 Task: Create a due date automation trigger when advanced on, on the wednesday of the week a card is due add dates starting next week at 11:00 AM.
Action: Mouse moved to (987, 76)
Screenshot: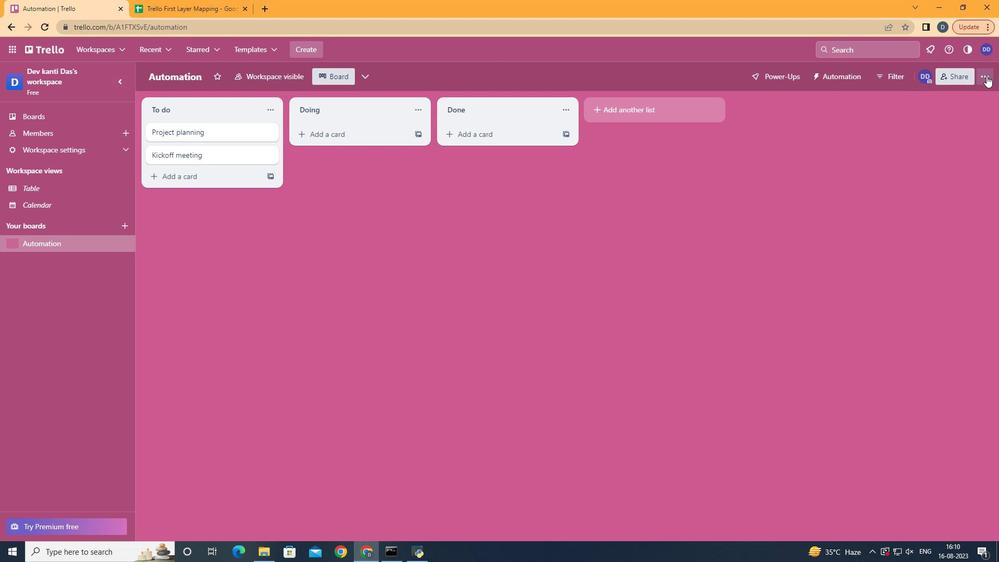 
Action: Mouse pressed left at (987, 76)
Screenshot: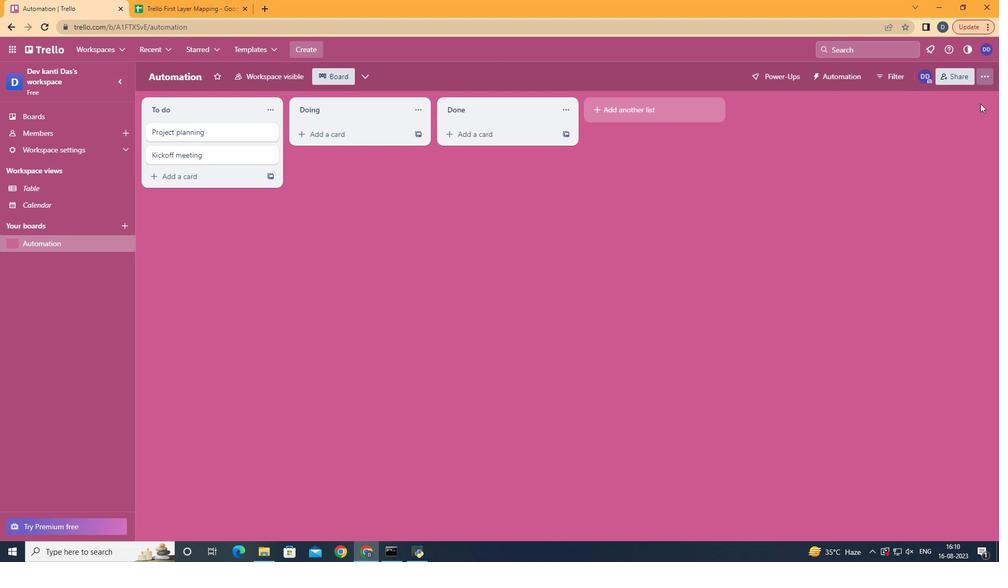 
Action: Mouse moved to (926, 222)
Screenshot: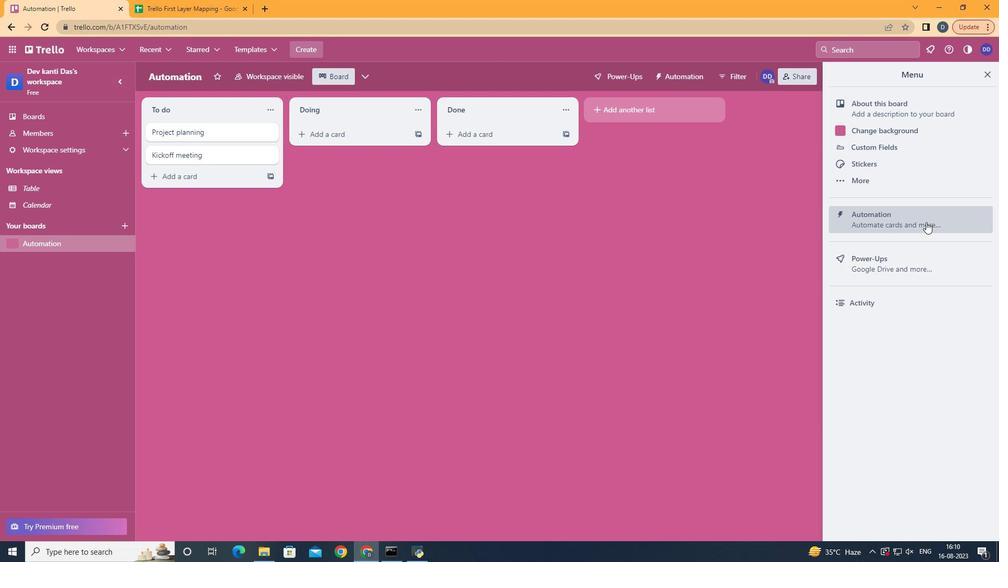 
Action: Mouse pressed left at (926, 222)
Screenshot: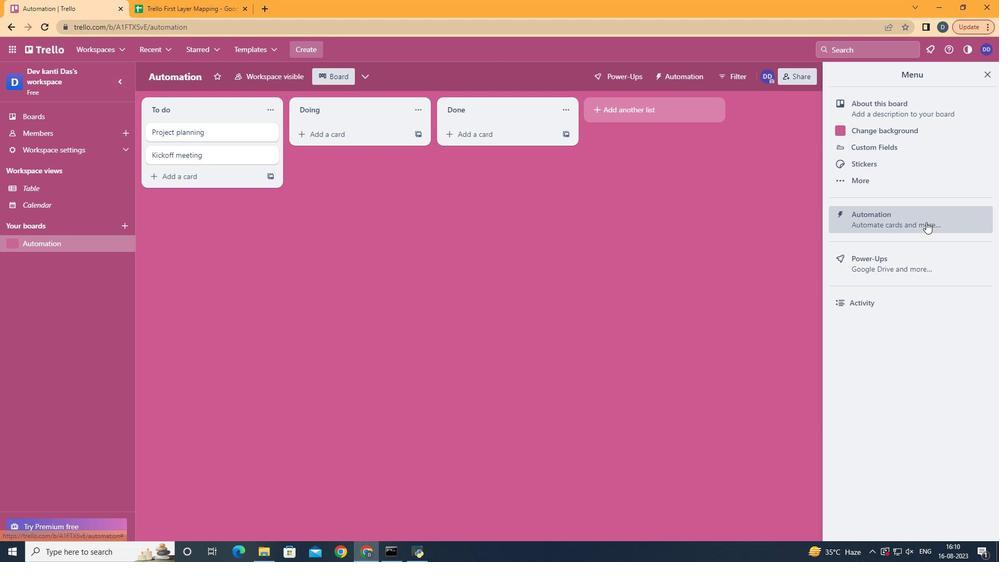 
Action: Mouse moved to (209, 209)
Screenshot: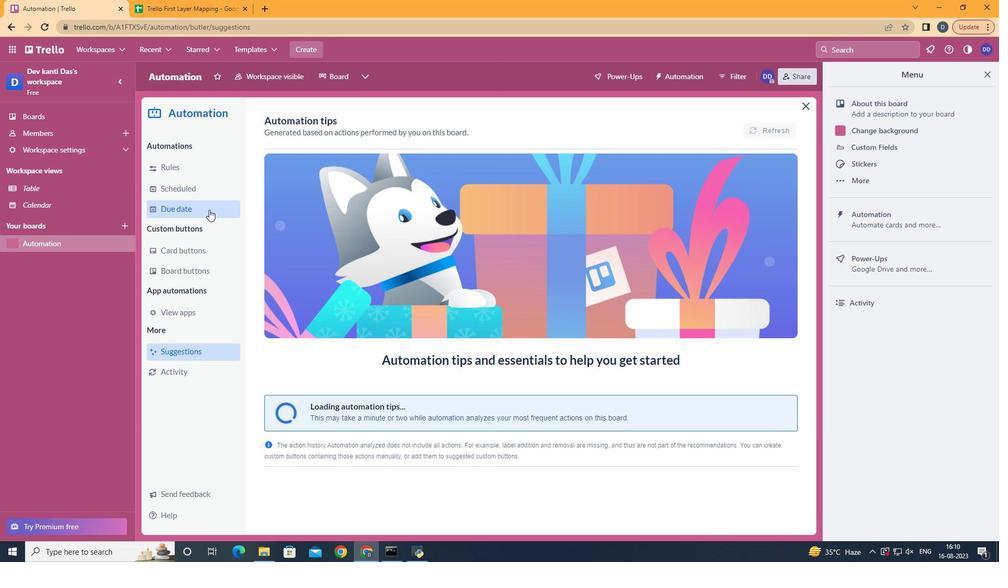 
Action: Mouse pressed left at (209, 209)
Screenshot: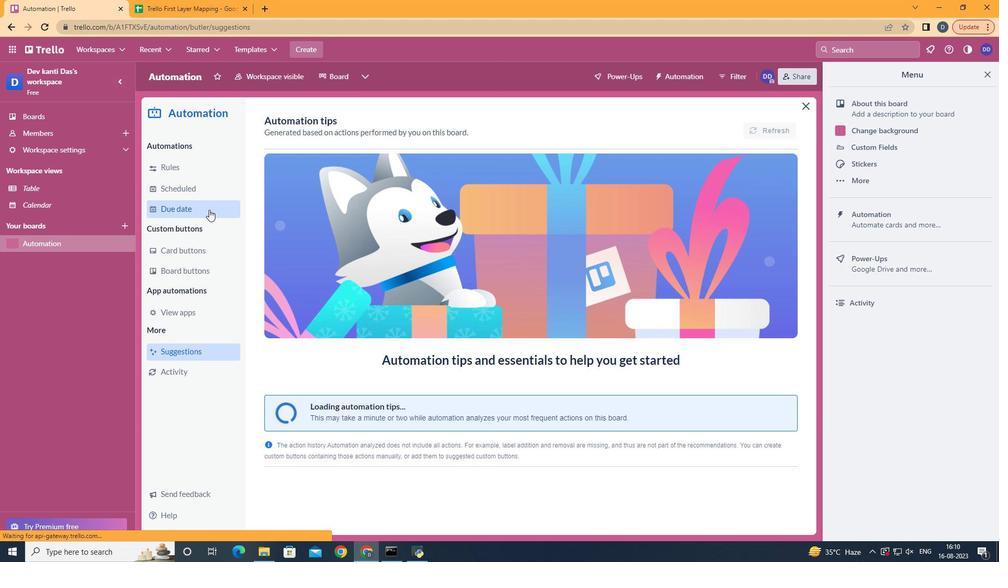 
Action: Mouse moved to (747, 124)
Screenshot: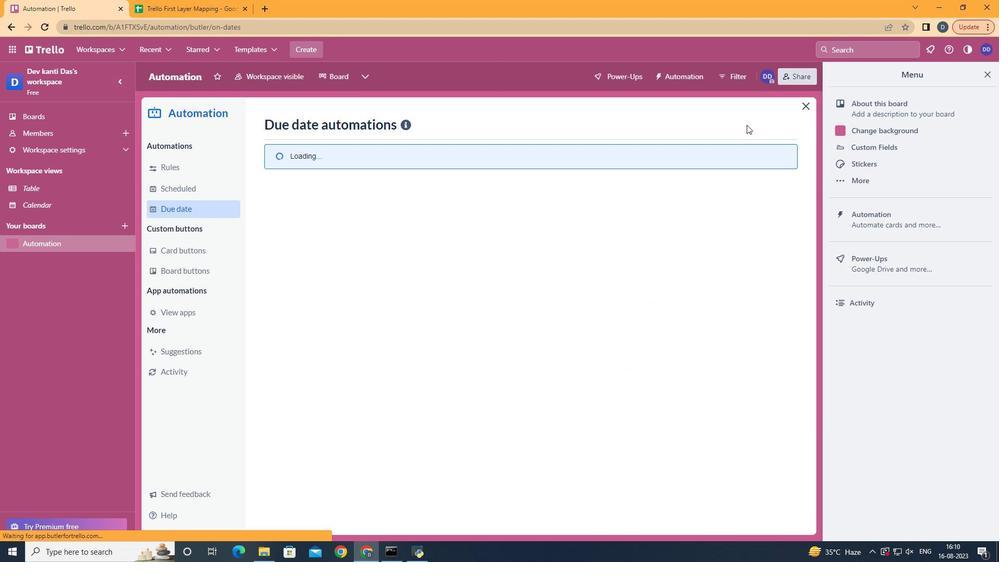 
Action: Mouse pressed left at (747, 124)
Screenshot: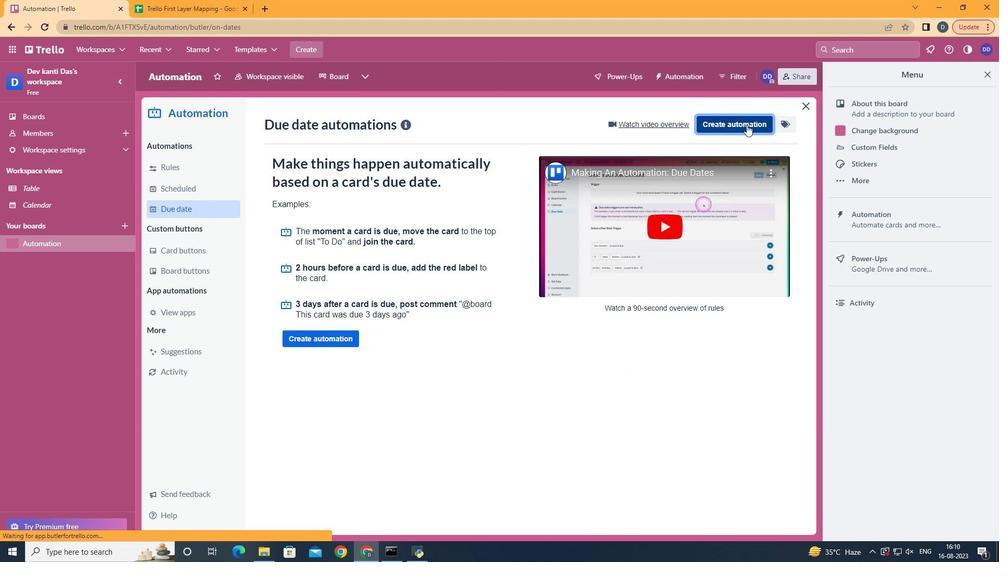 
Action: Mouse moved to (526, 220)
Screenshot: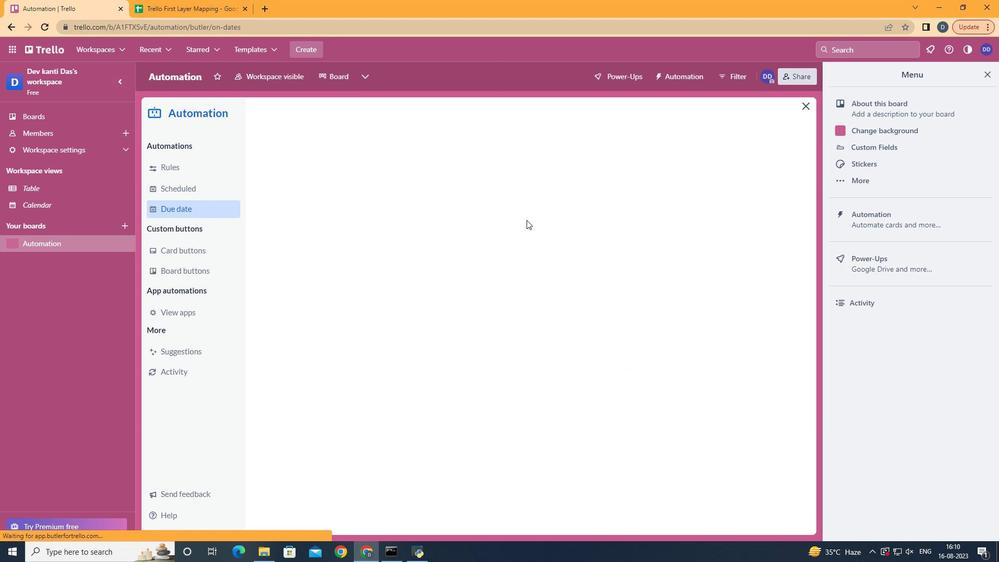 
Action: Mouse pressed left at (526, 220)
Screenshot: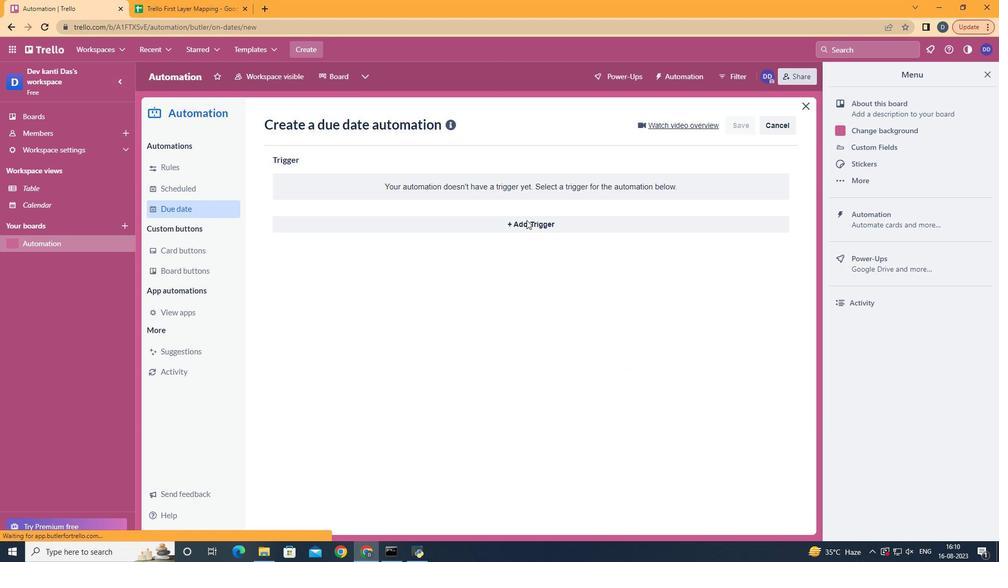 
Action: Mouse moved to (341, 311)
Screenshot: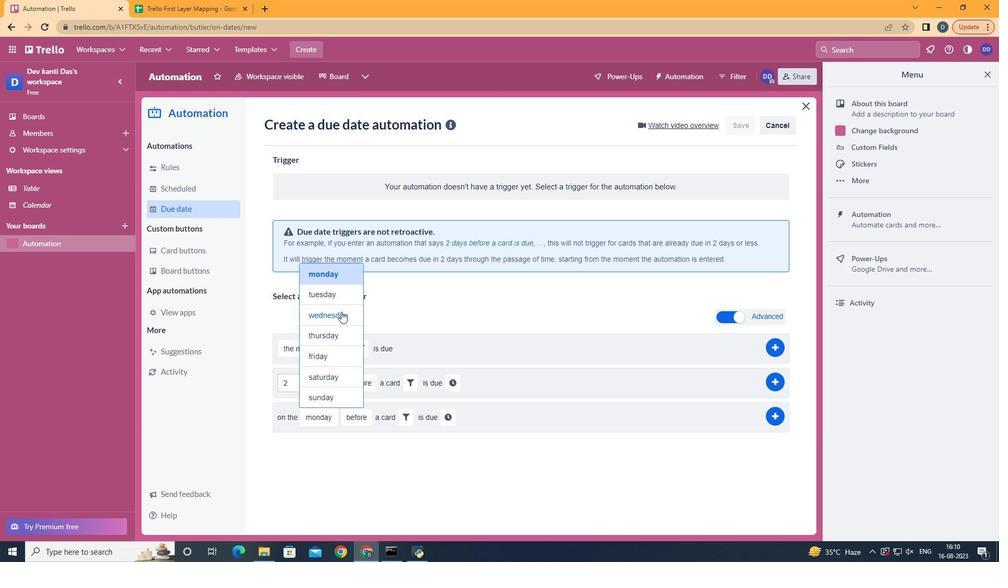 
Action: Mouse pressed left at (341, 311)
Screenshot: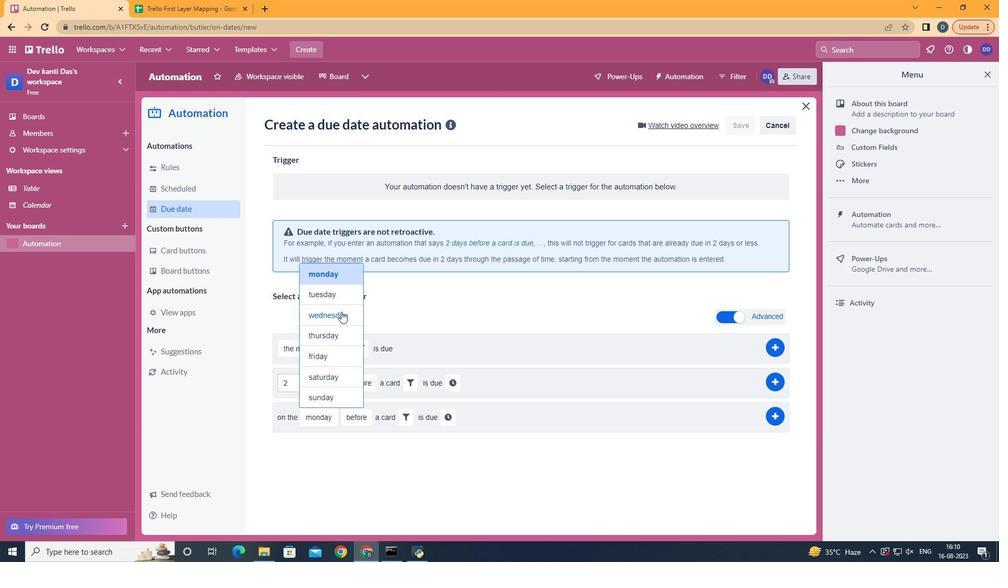 
Action: Mouse moved to (381, 414)
Screenshot: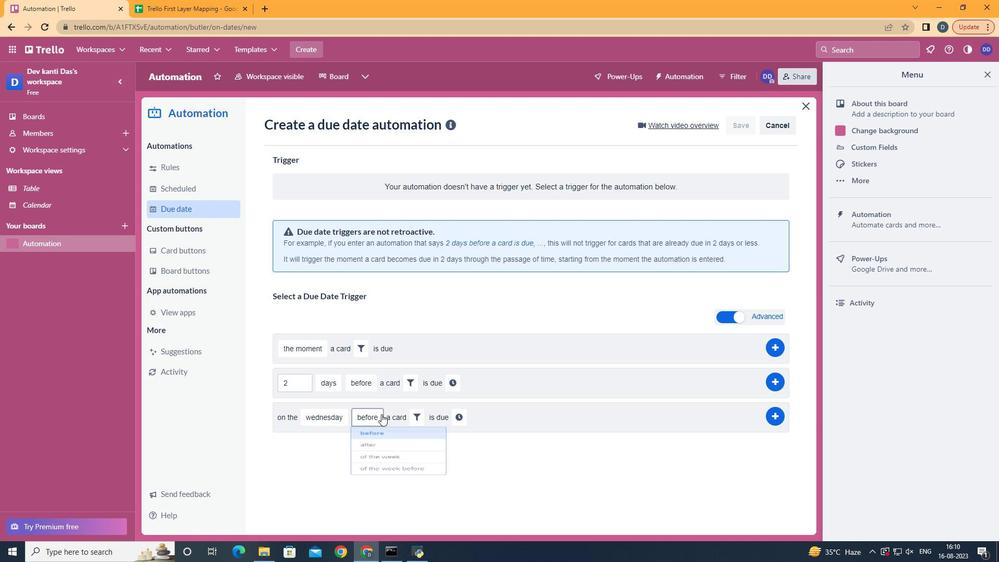 
Action: Mouse pressed left at (381, 414)
Screenshot: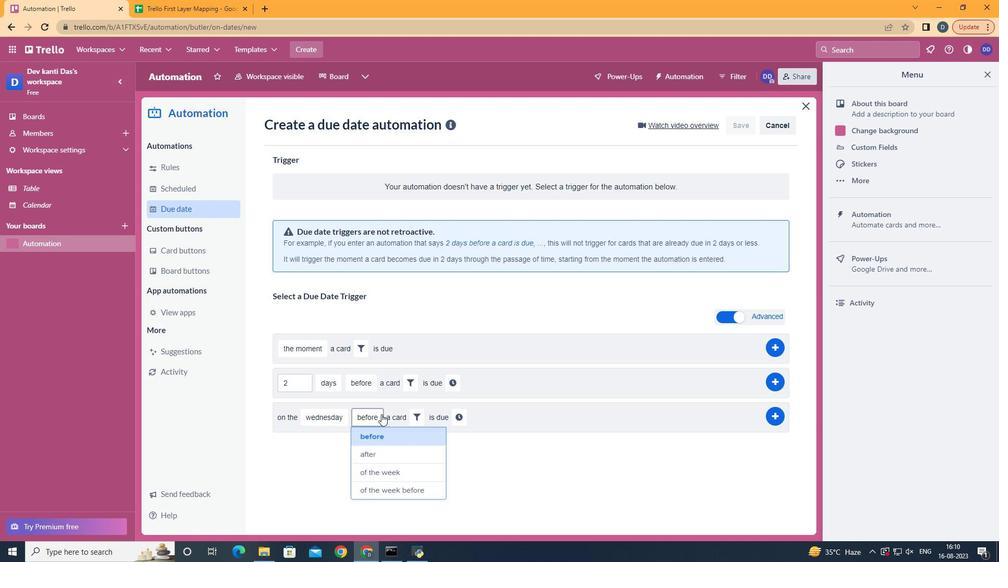 
Action: Mouse moved to (400, 480)
Screenshot: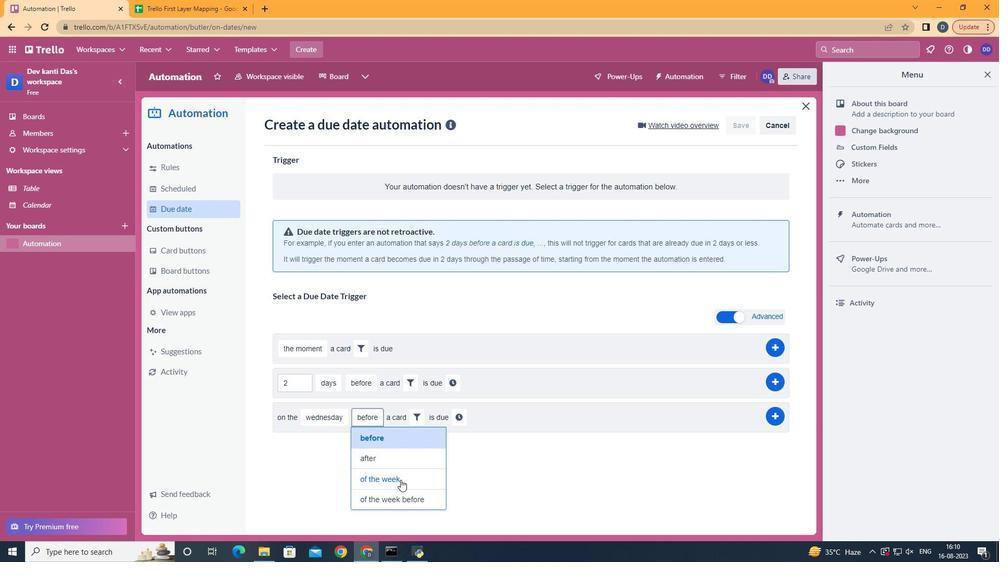 
Action: Mouse pressed left at (400, 480)
Screenshot: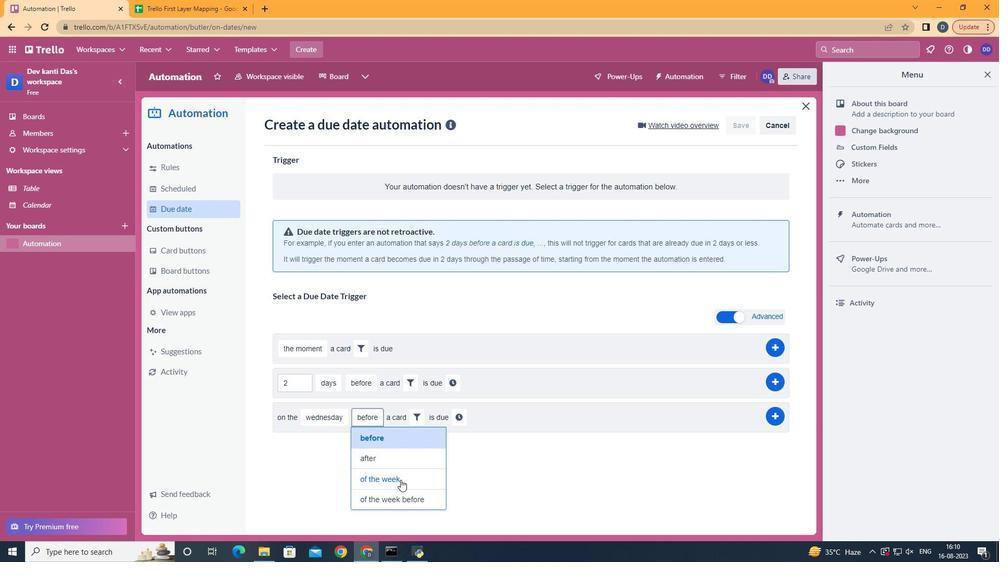 
Action: Mouse moved to (440, 419)
Screenshot: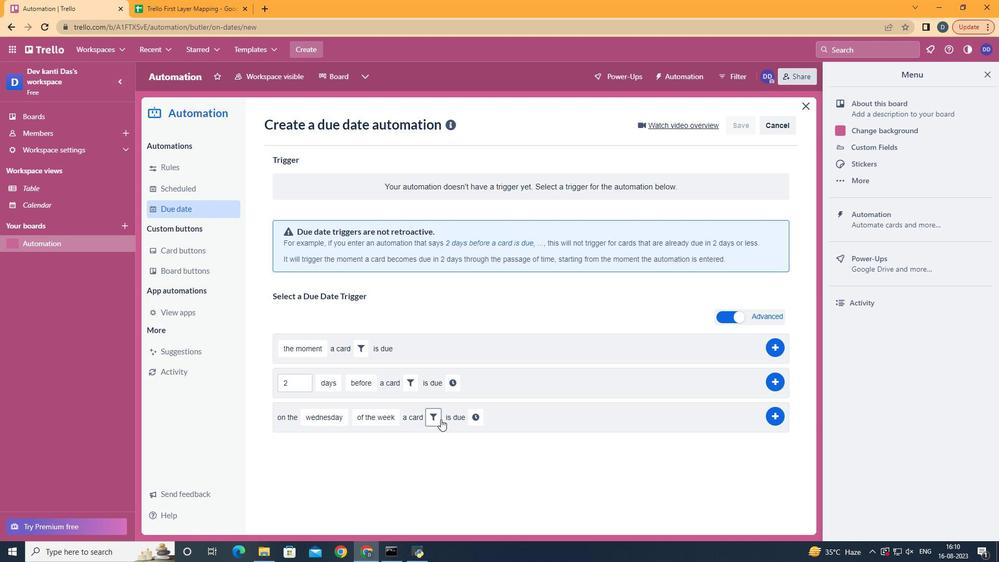 
Action: Mouse pressed left at (440, 419)
Screenshot: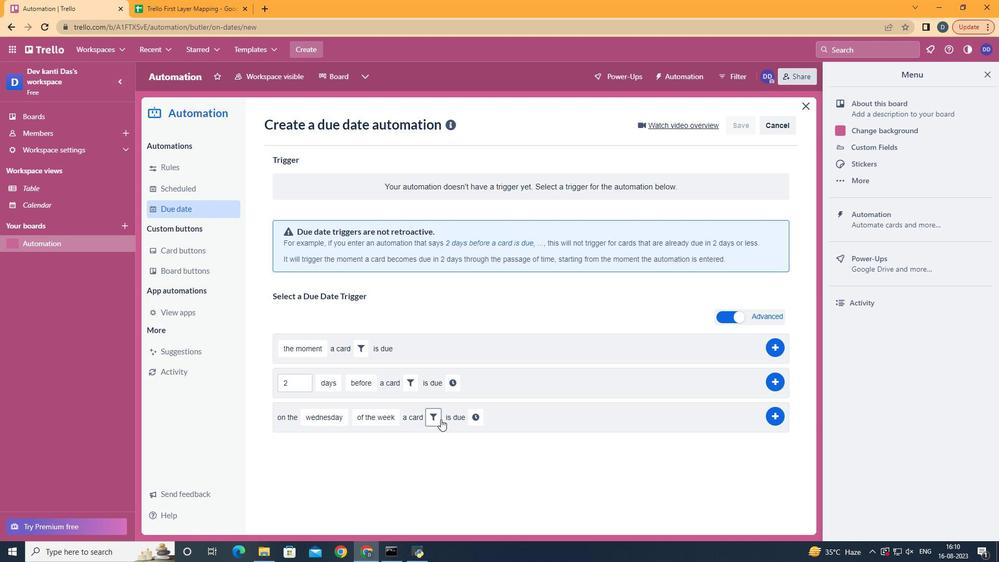 
Action: Mouse moved to (499, 456)
Screenshot: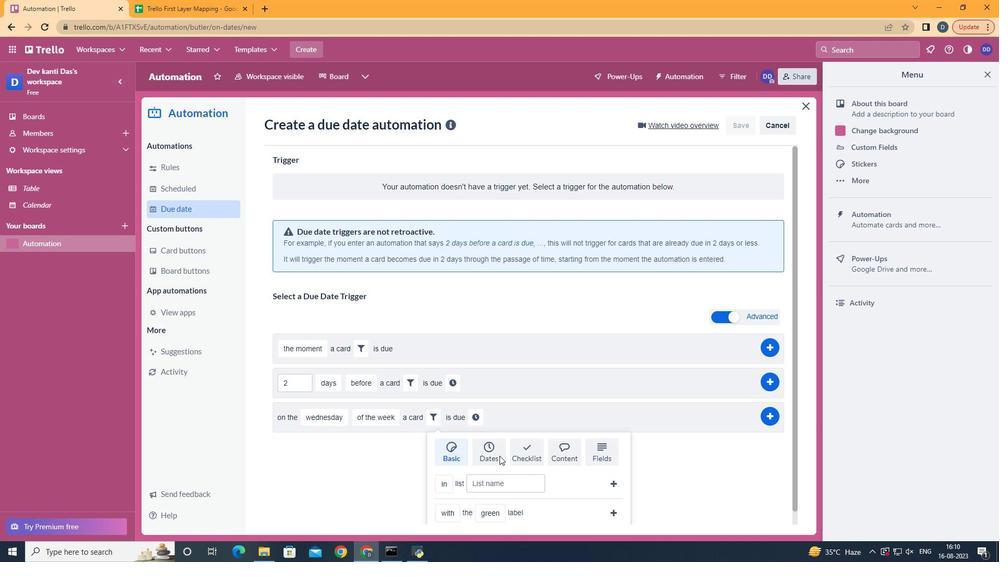 
Action: Mouse pressed left at (499, 456)
Screenshot: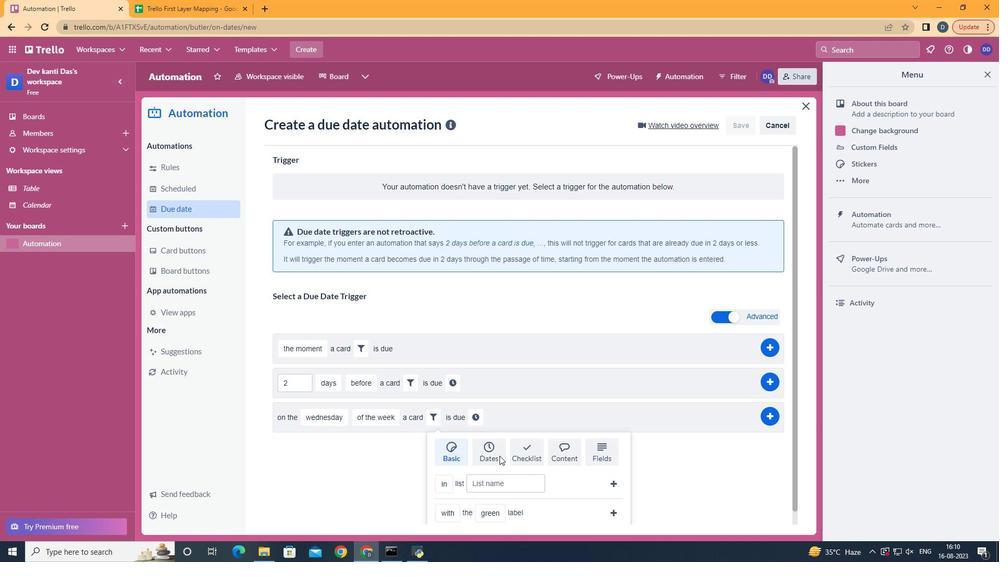 
Action: Mouse moved to (502, 457)
Screenshot: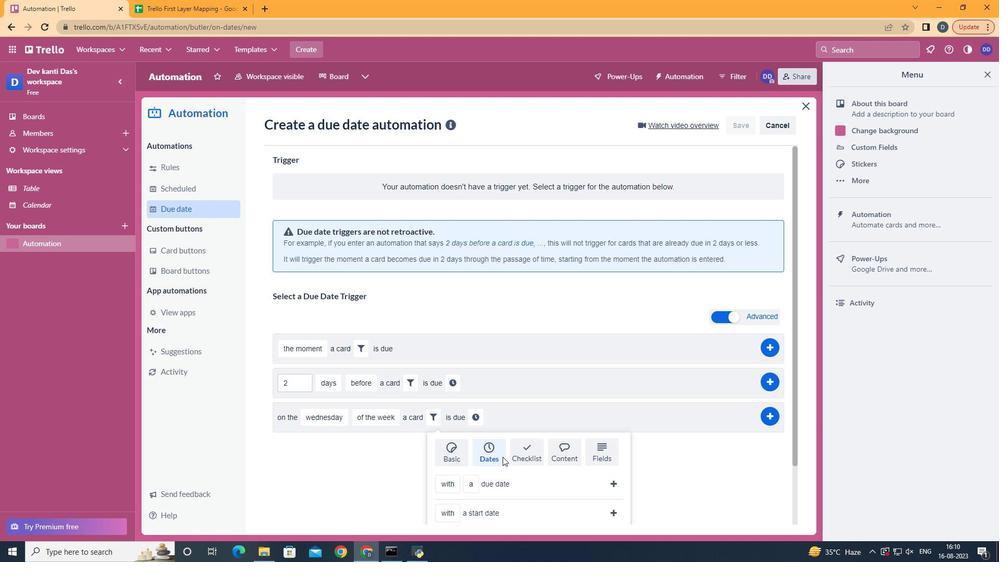 
Action: Mouse scrolled (502, 456) with delta (0, 0)
Screenshot: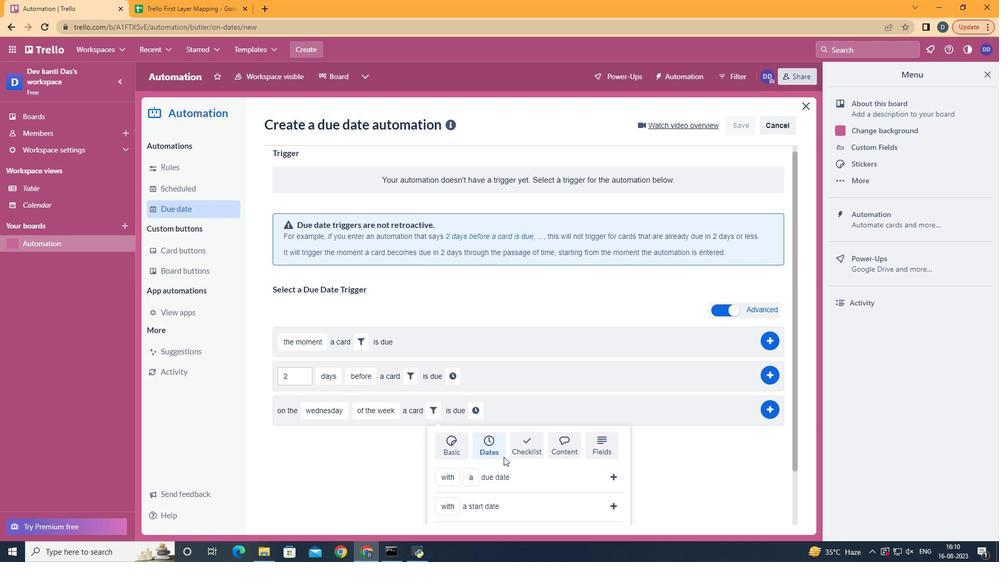 
Action: Mouse scrolled (502, 456) with delta (0, 0)
Screenshot: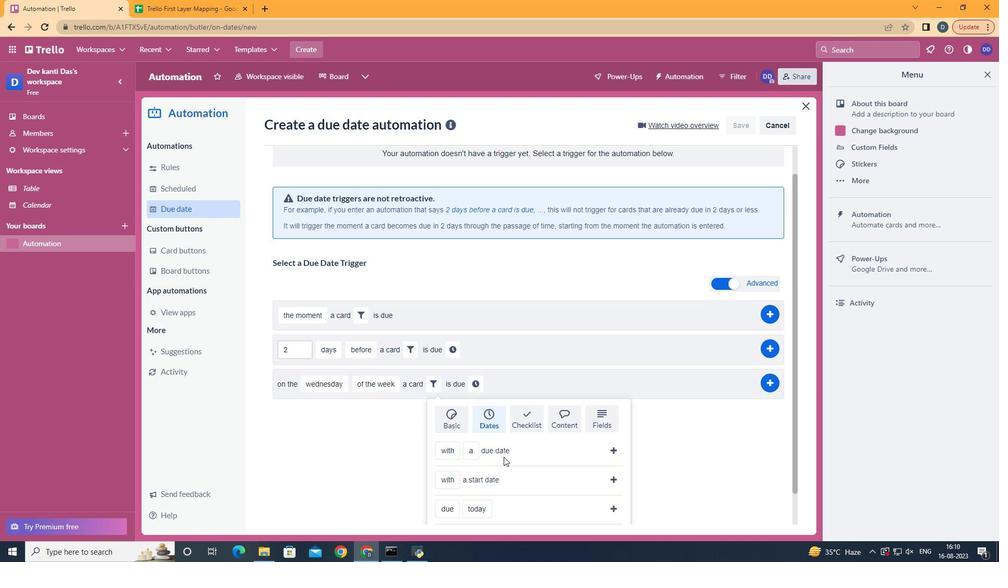 
Action: Mouse moved to (502, 457)
Screenshot: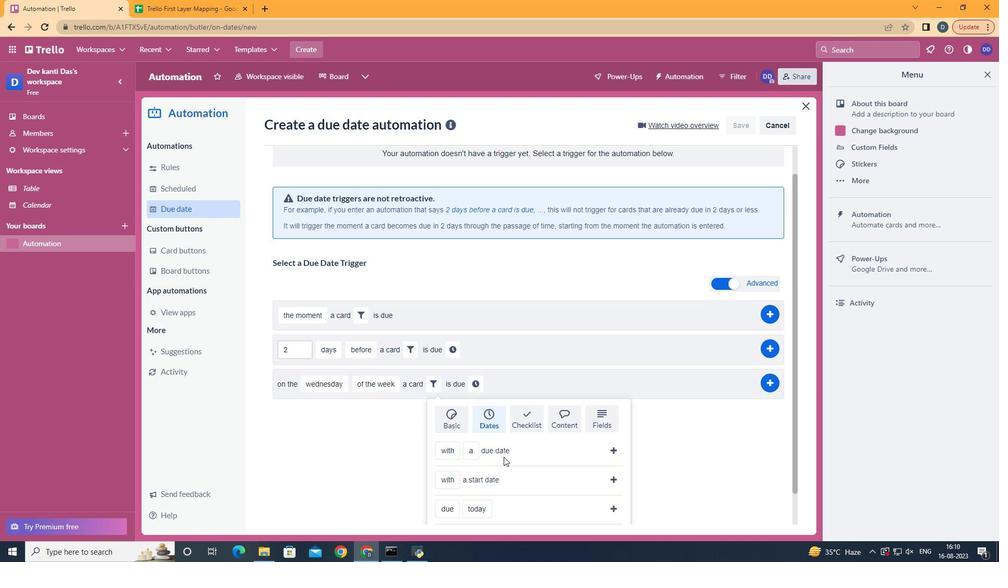 
Action: Mouse scrolled (502, 456) with delta (0, 0)
Screenshot: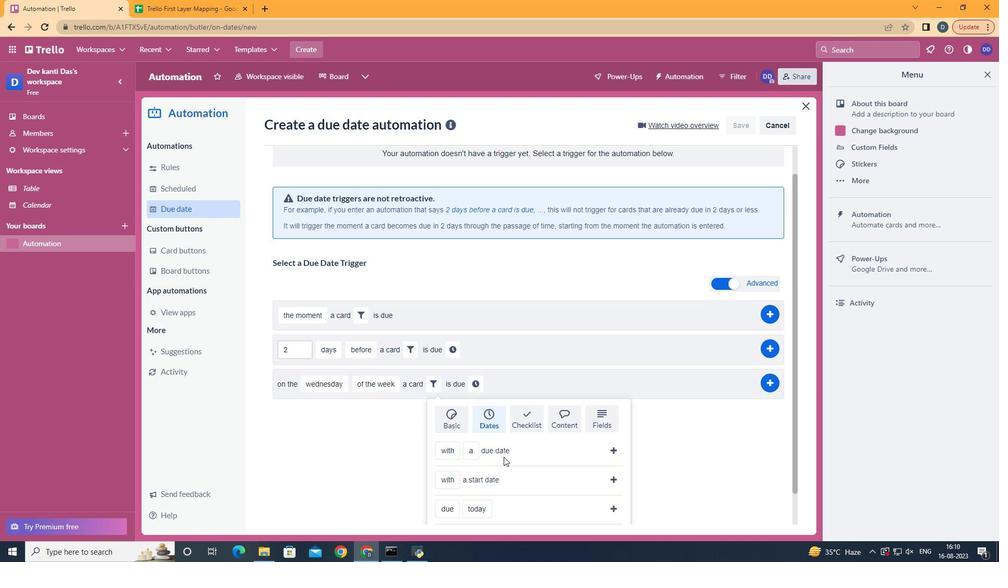 
Action: Mouse moved to (503, 457)
Screenshot: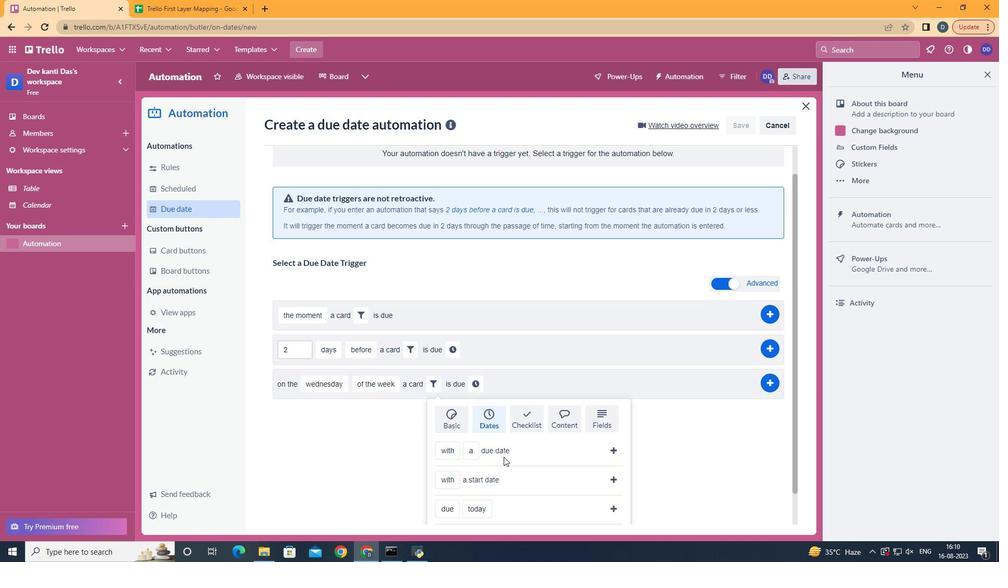 
Action: Mouse scrolled (502, 456) with delta (0, 0)
Screenshot: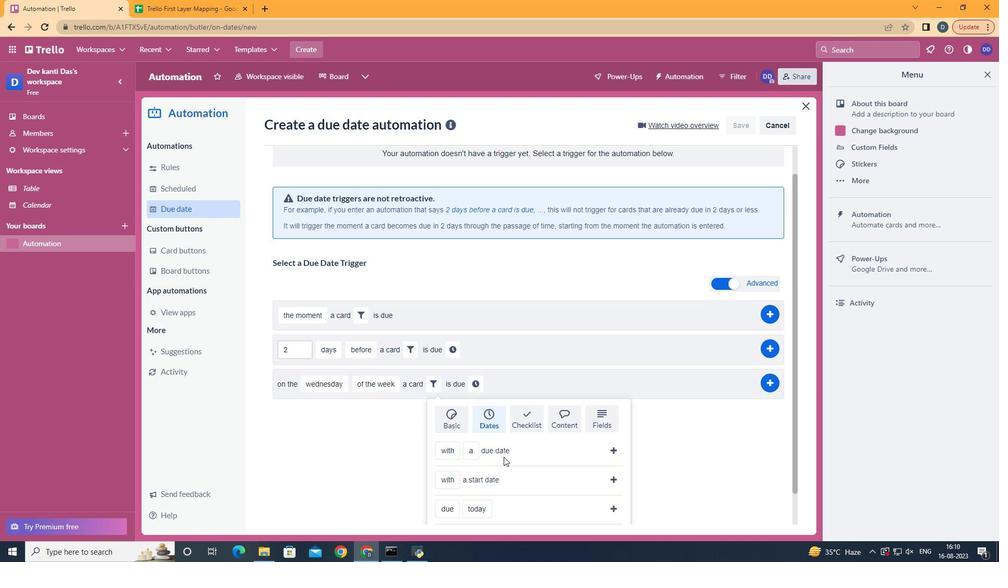 
Action: Mouse moved to (503, 457)
Screenshot: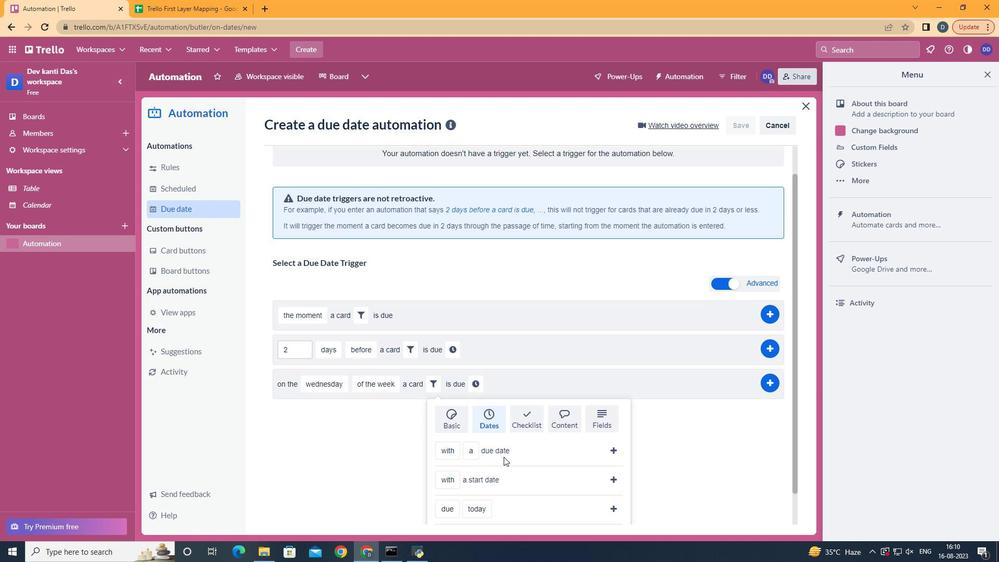 
Action: Mouse scrolled (502, 456) with delta (0, 0)
Screenshot: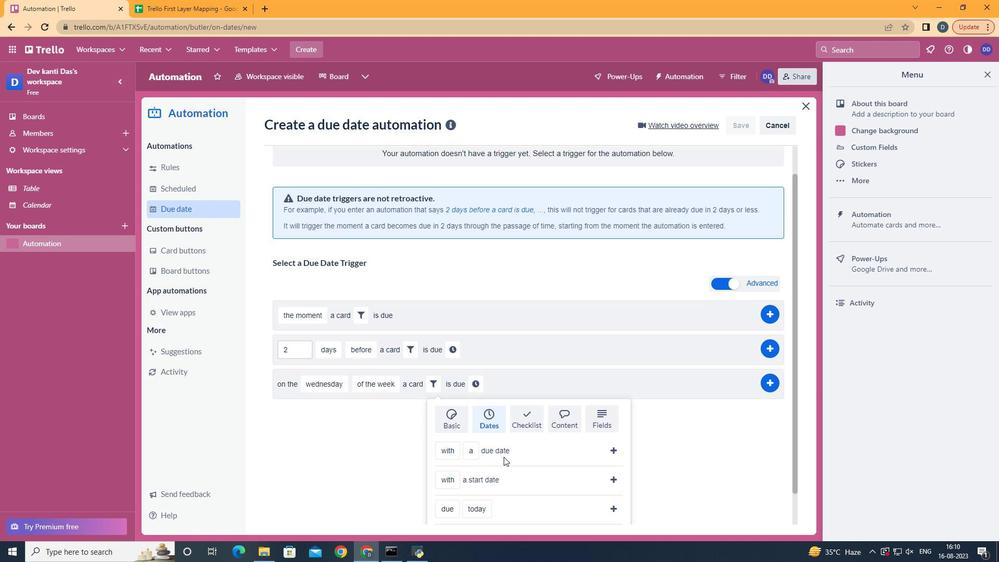 
Action: Mouse moved to (503, 457)
Screenshot: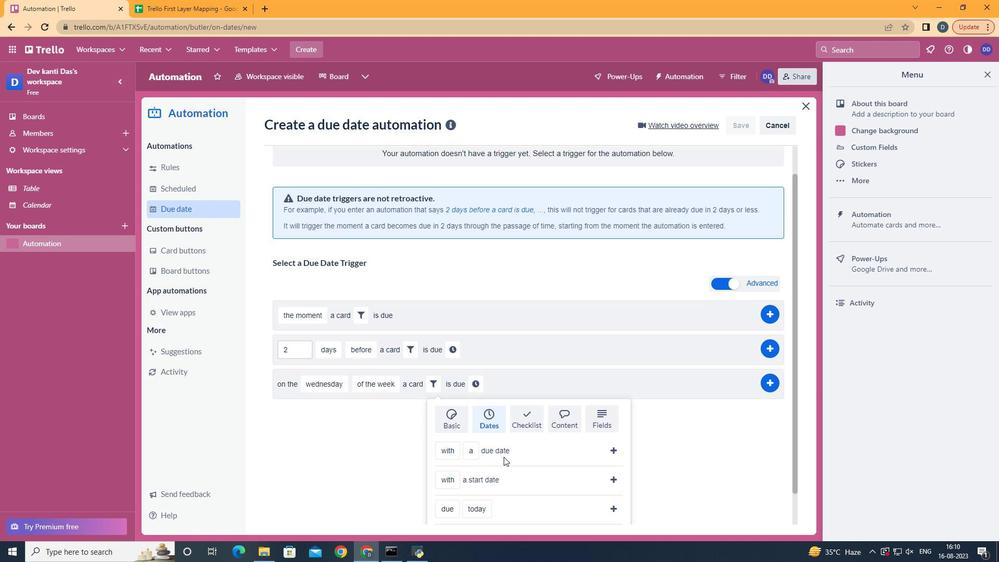 
Action: Mouse scrolled (502, 456) with delta (0, 0)
Screenshot: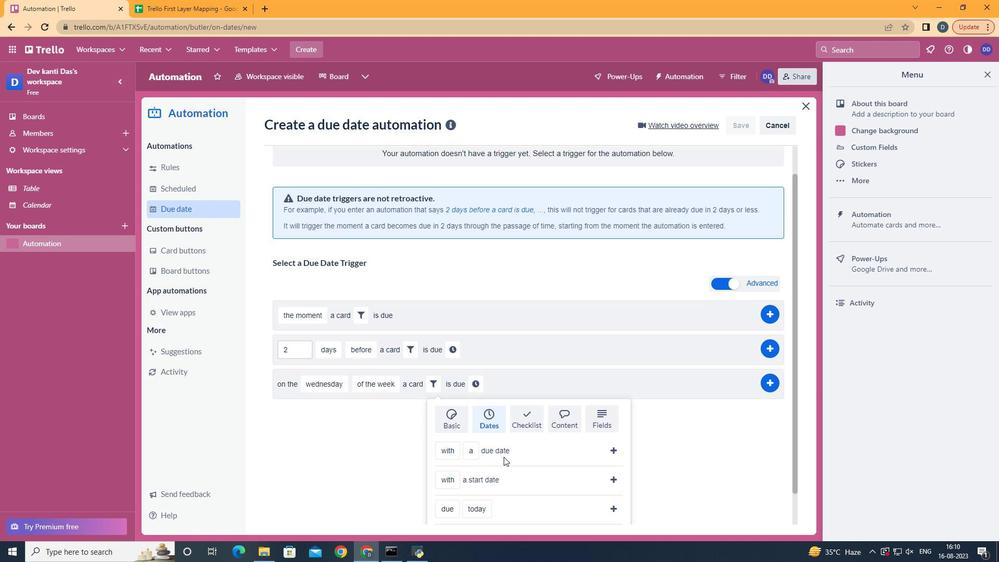 
Action: Mouse moved to (464, 437)
Screenshot: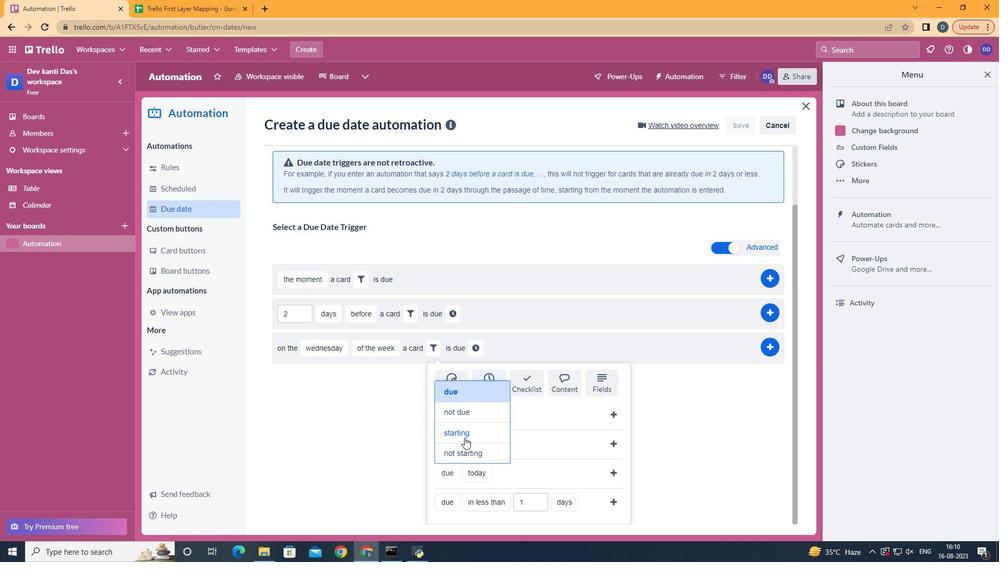 
Action: Mouse pressed left at (464, 437)
Screenshot: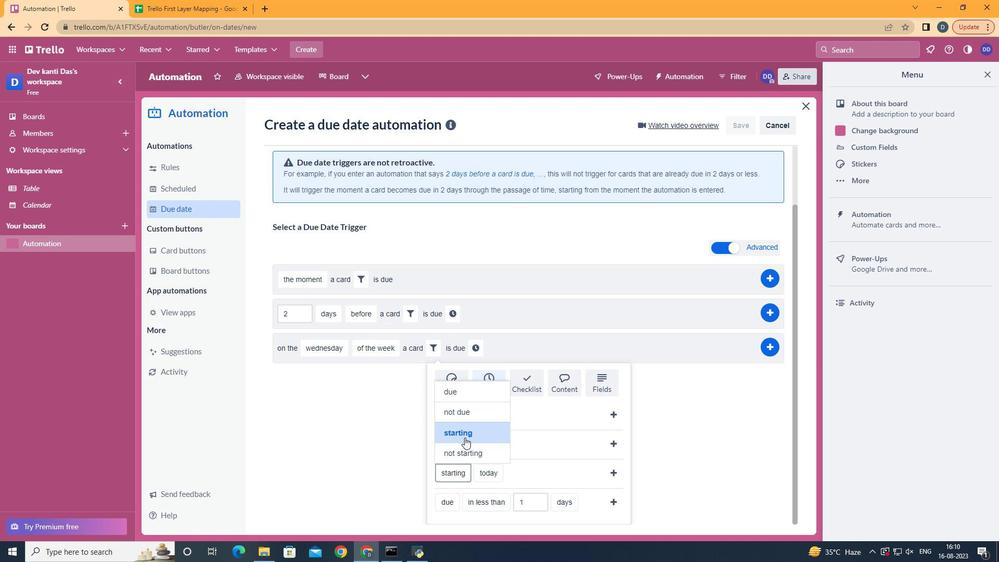 
Action: Mouse moved to (514, 406)
Screenshot: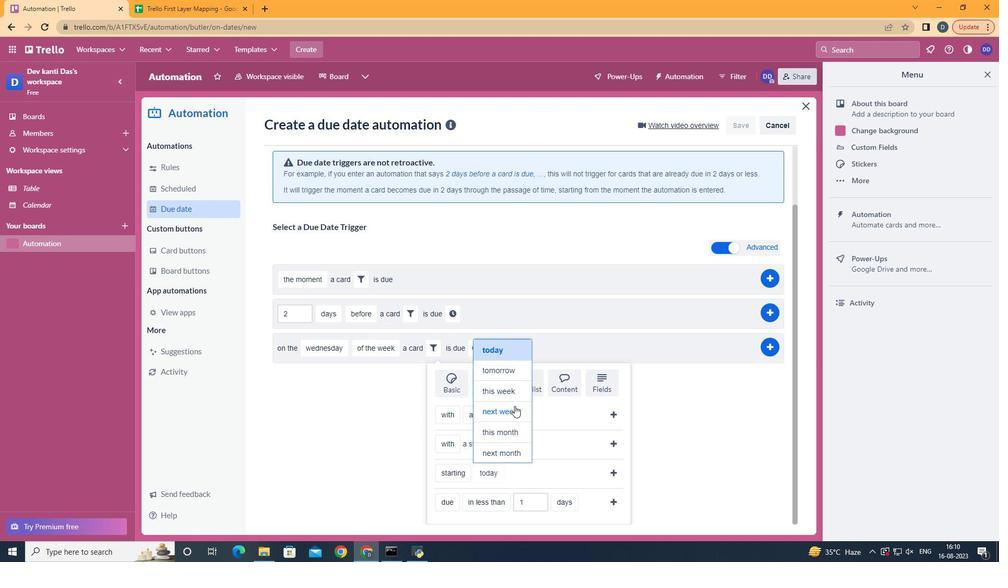 
Action: Mouse pressed left at (514, 406)
Screenshot: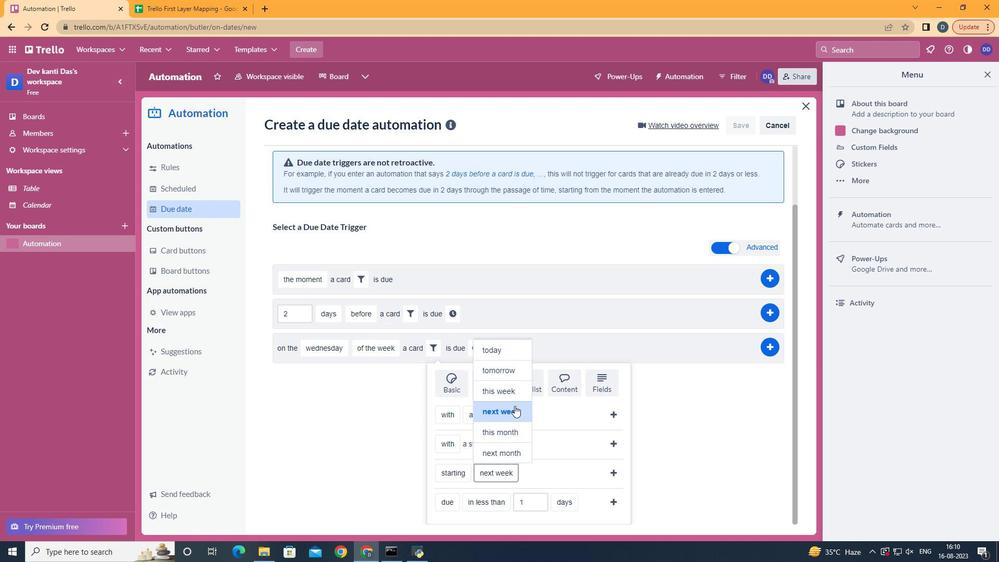 
Action: Mouse moved to (611, 471)
Screenshot: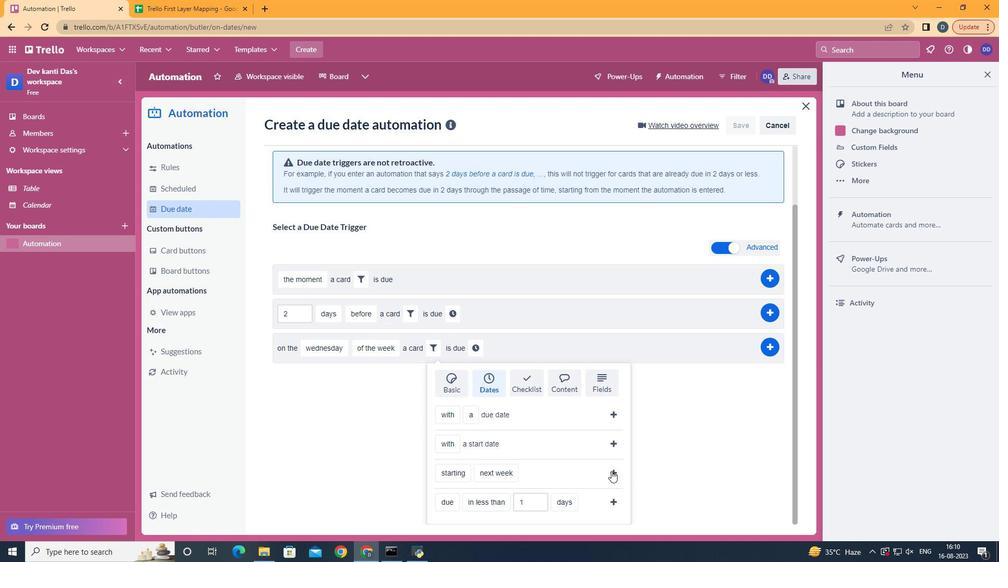 
Action: Mouse pressed left at (611, 471)
Screenshot: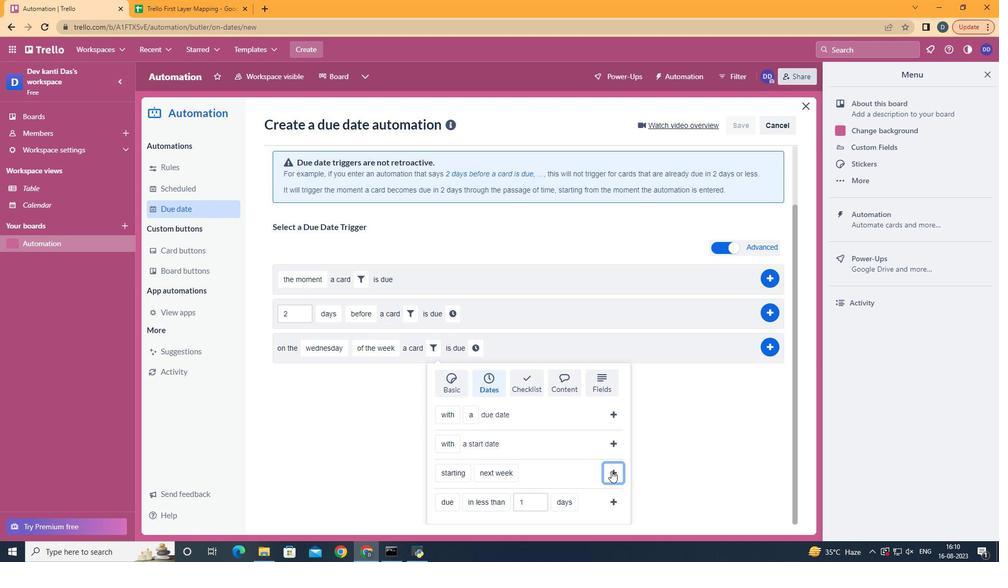 
Action: Mouse moved to (563, 414)
Screenshot: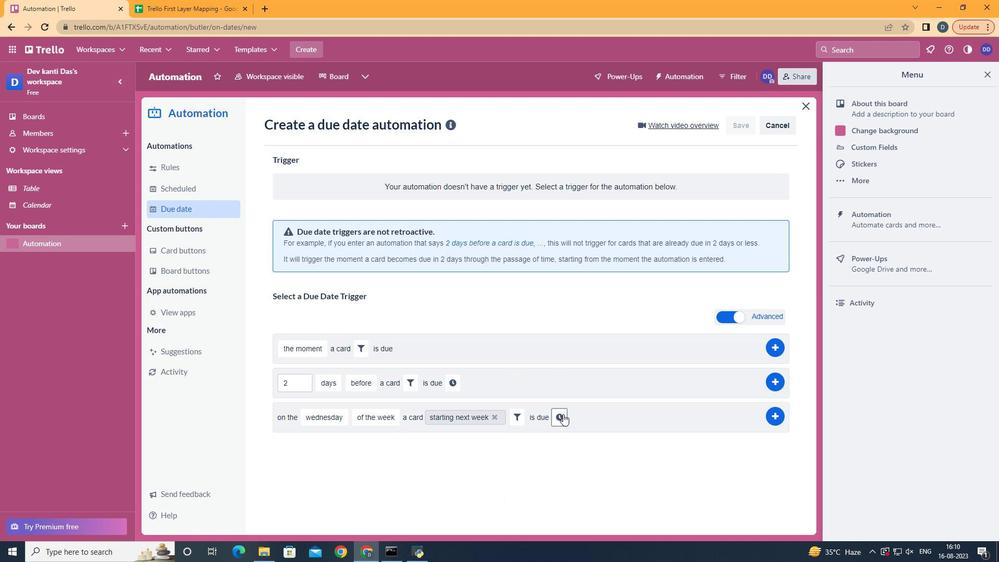 
Action: Mouse pressed left at (563, 414)
Screenshot: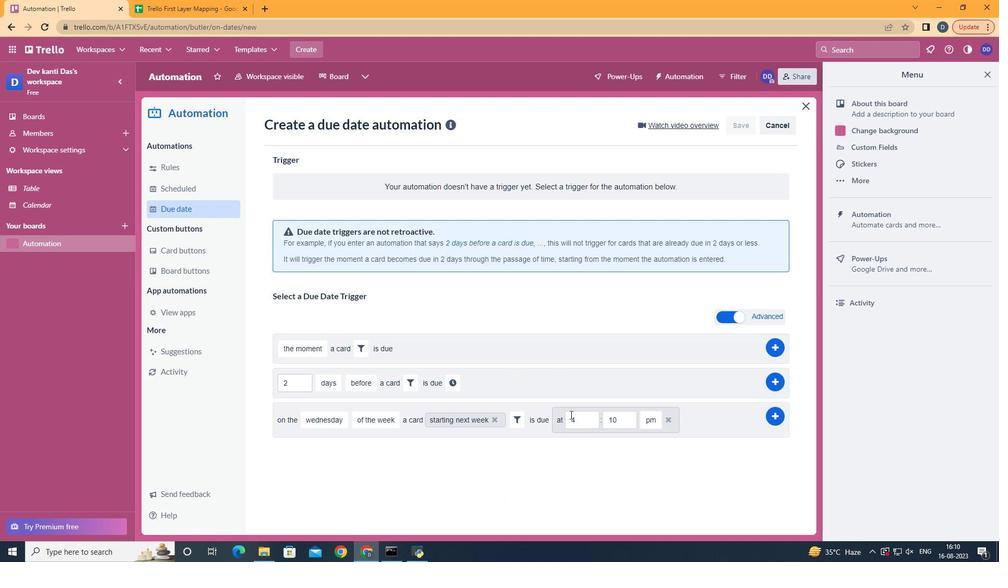 
Action: Mouse moved to (584, 419)
Screenshot: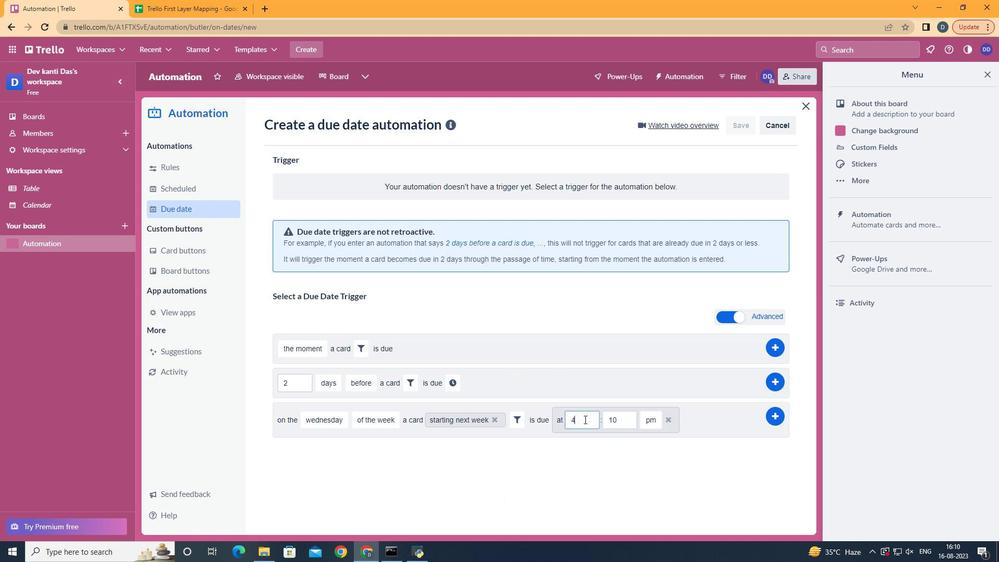 
Action: Mouse pressed left at (584, 419)
Screenshot: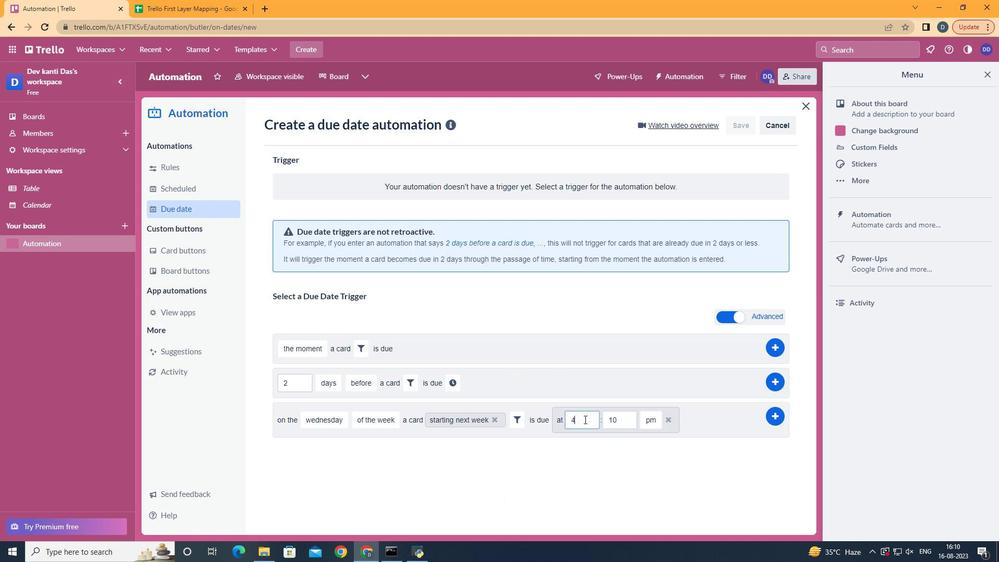 
Action: Key pressed <Key.backspace>11
Screenshot: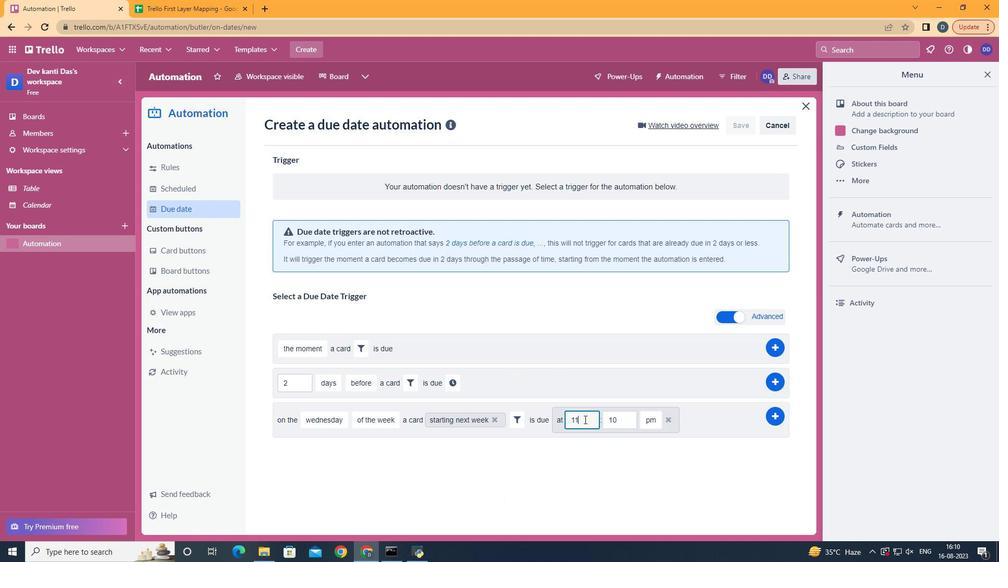 
Action: Mouse moved to (625, 422)
Screenshot: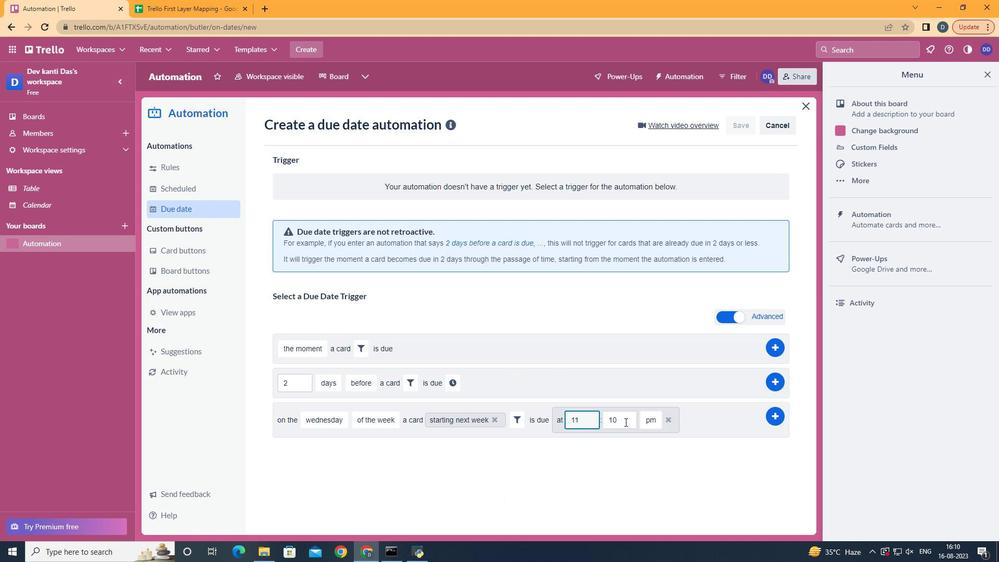 
Action: Mouse pressed left at (625, 422)
Screenshot: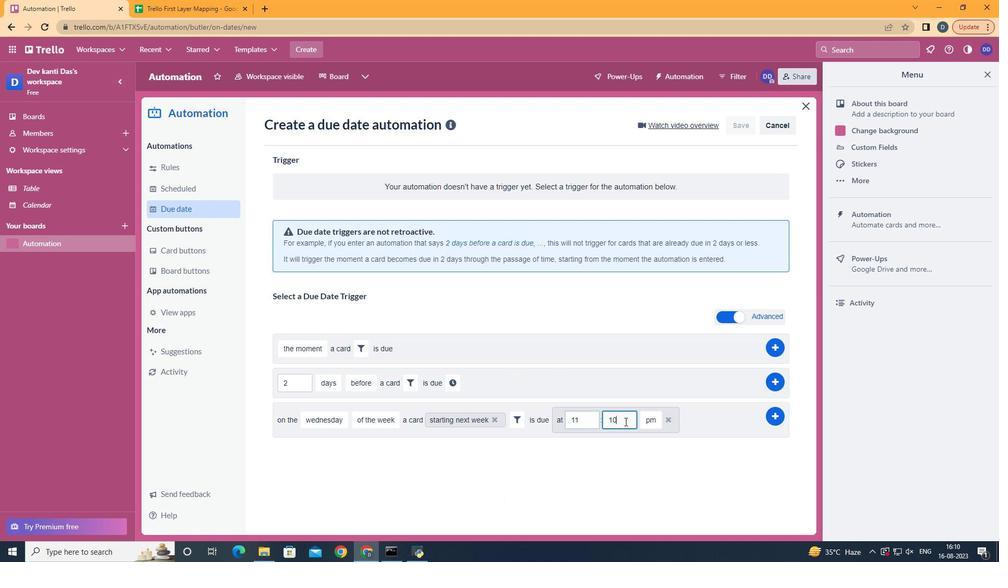 
Action: Key pressed <Key.backspace>
Screenshot: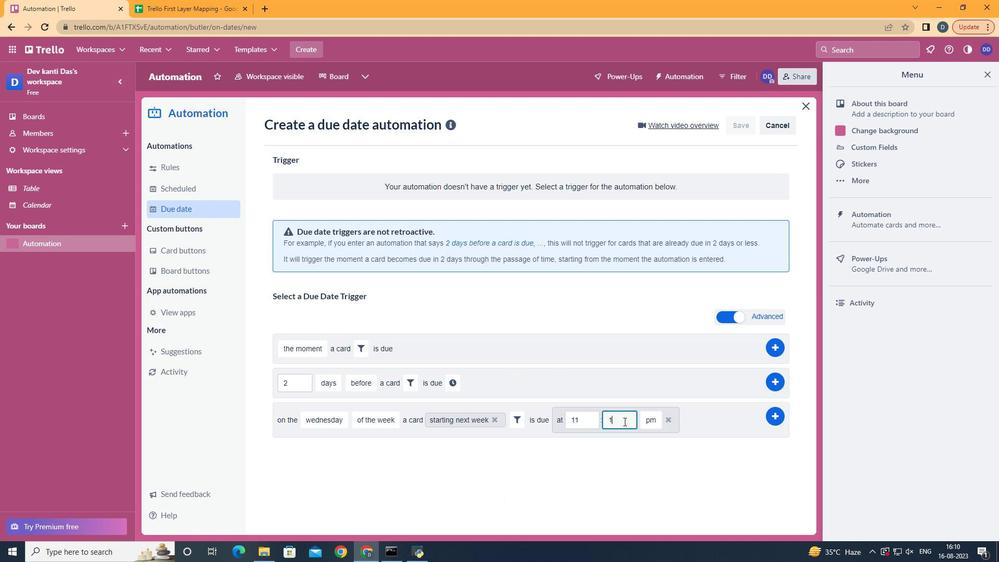 
Action: Mouse moved to (624, 421)
Screenshot: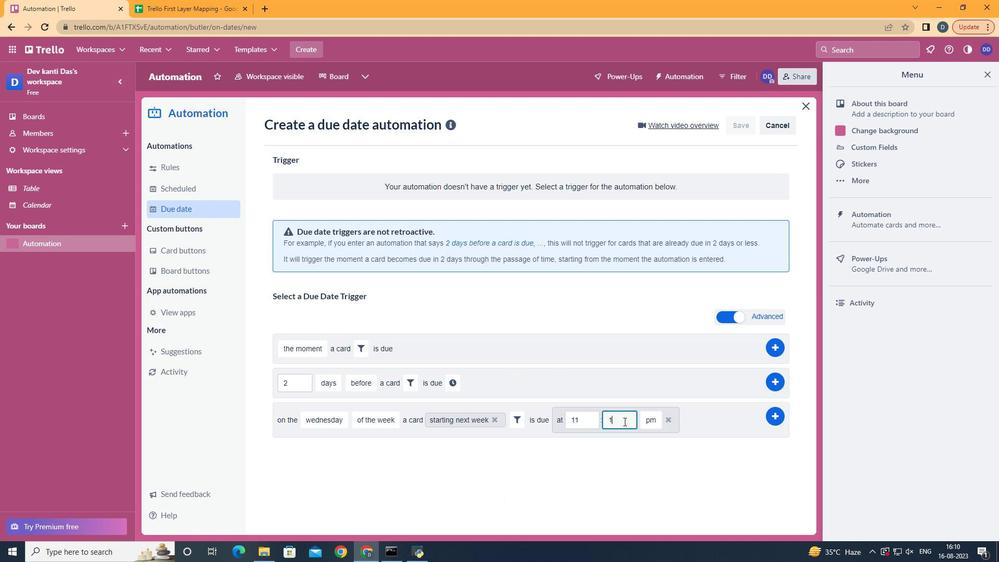
Action: Key pressed <Key.backspace>00
Screenshot: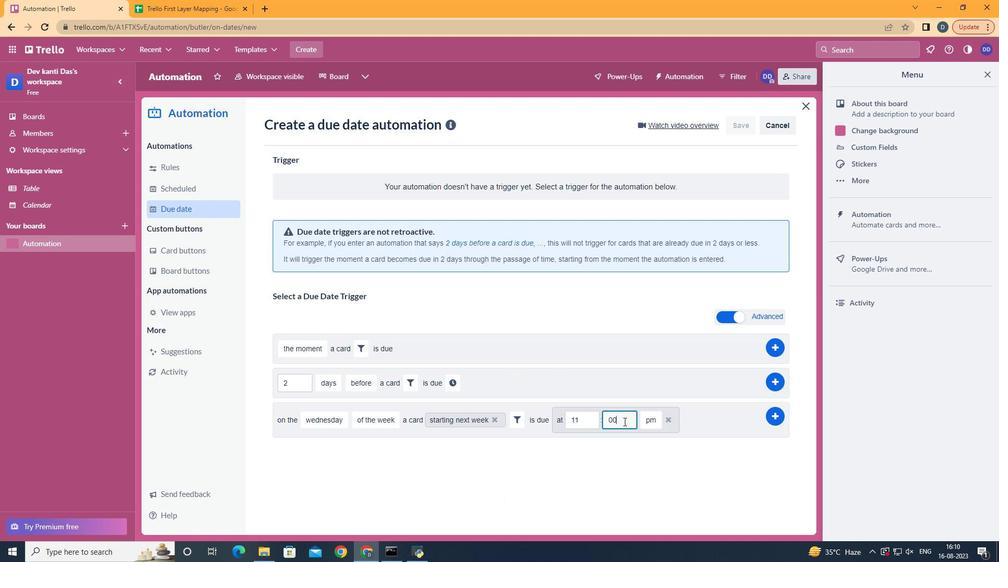 
Action: Mouse moved to (656, 440)
Screenshot: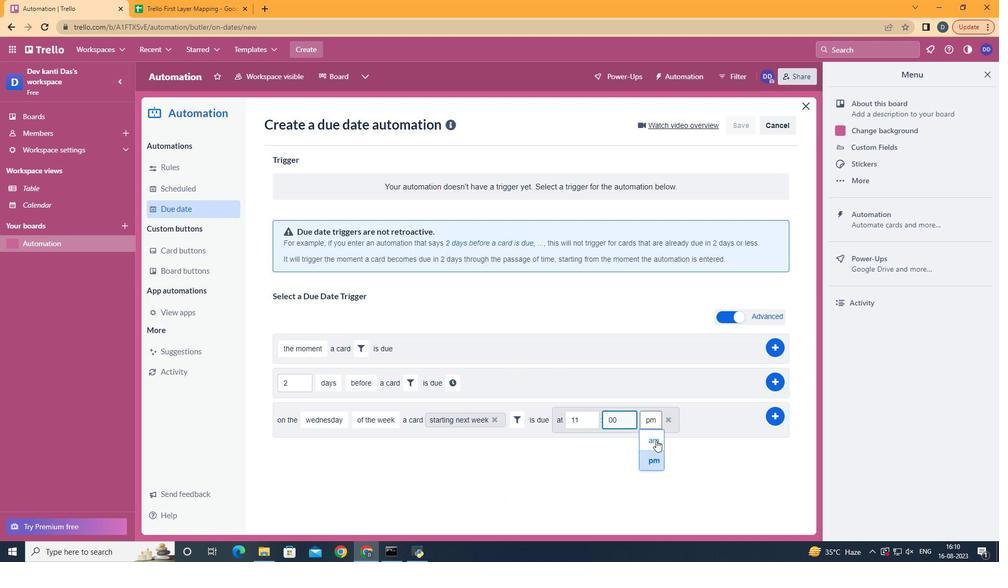 
Action: Mouse pressed left at (656, 440)
Screenshot: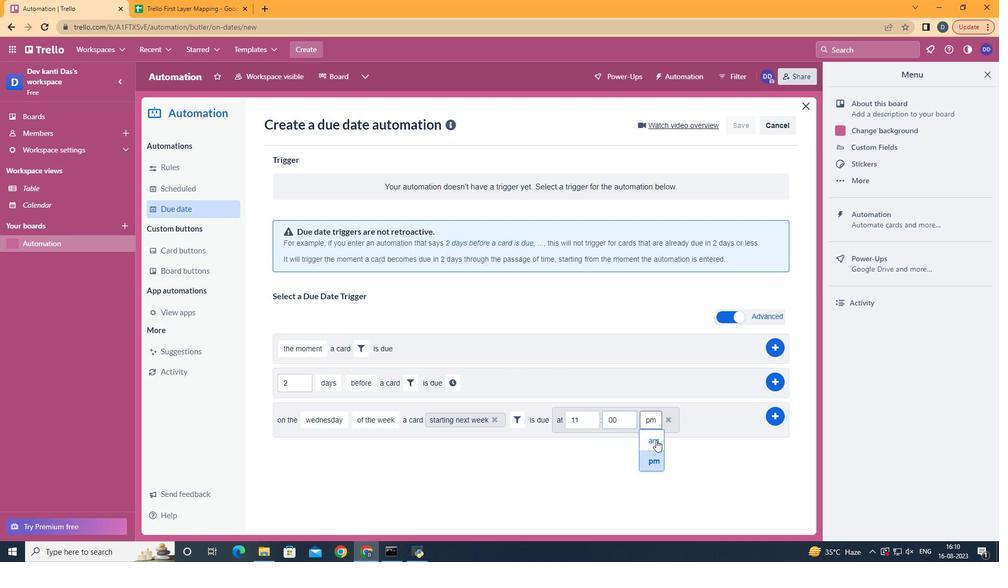 
Action: Mouse moved to (772, 414)
Screenshot: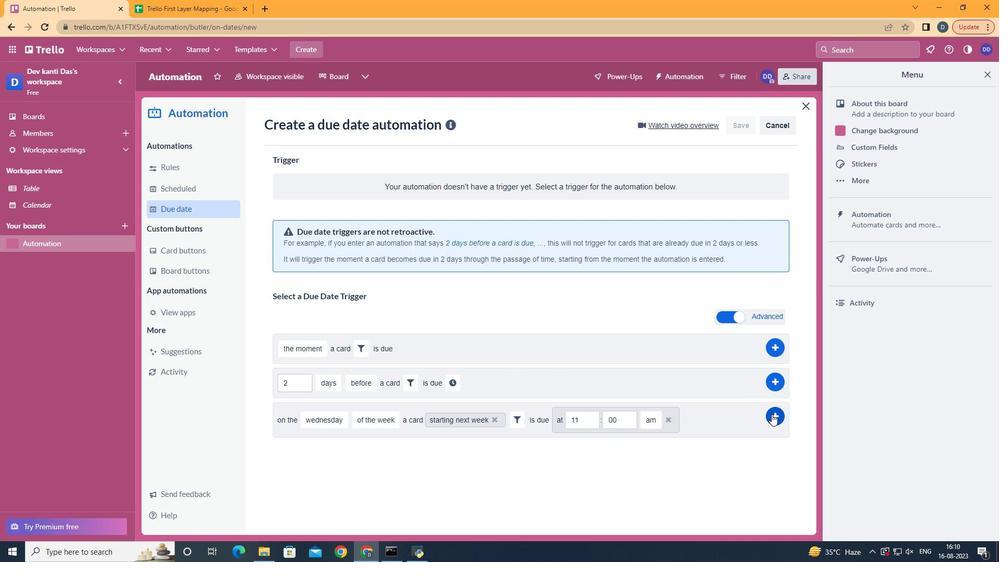 
Action: Mouse pressed left at (772, 414)
Screenshot: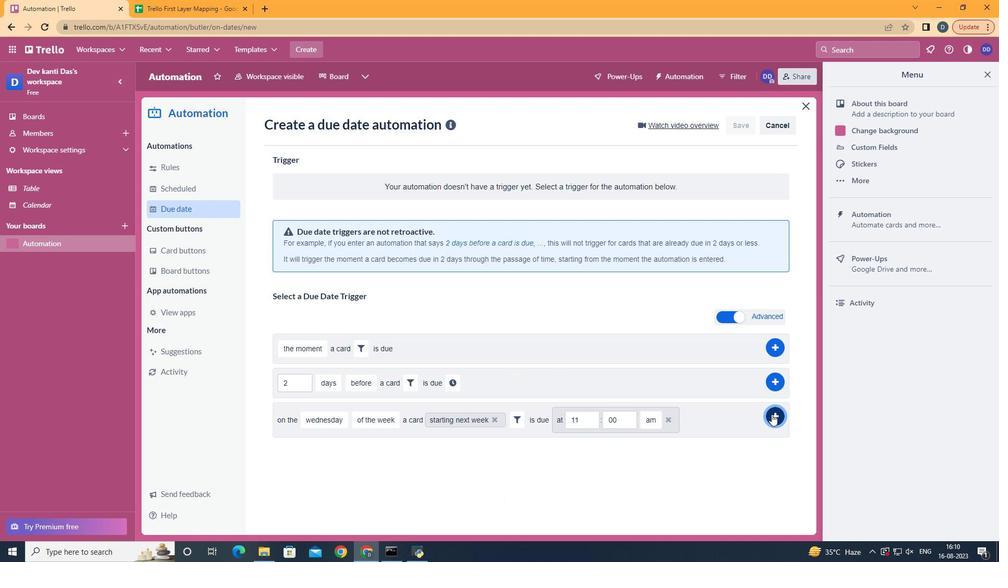 
Action: Mouse moved to (772, 414)
Screenshot: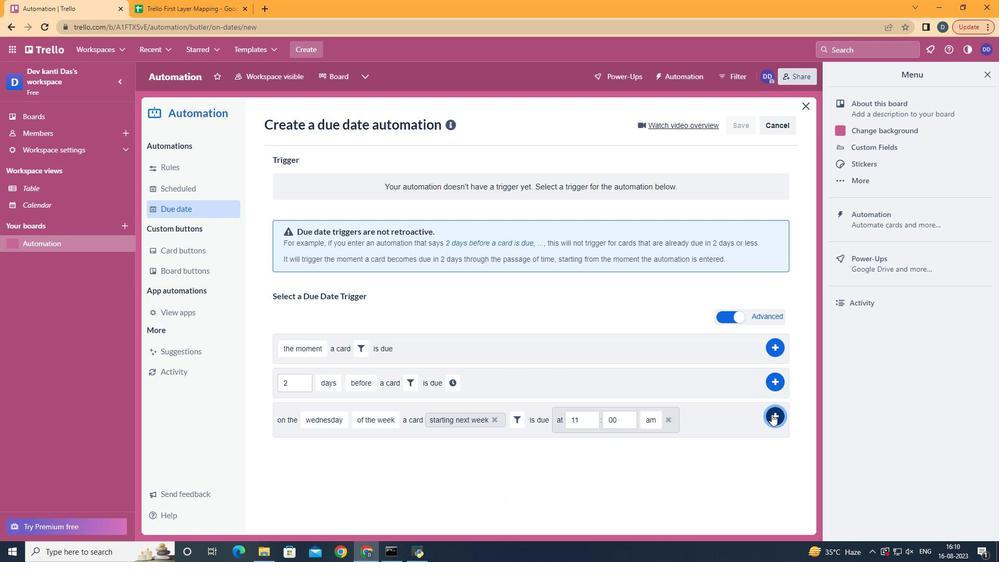 
